 Task: Open settings.json of the fix all in python analysis.
Action: Mouse moved to (38, 668)
Screenshot: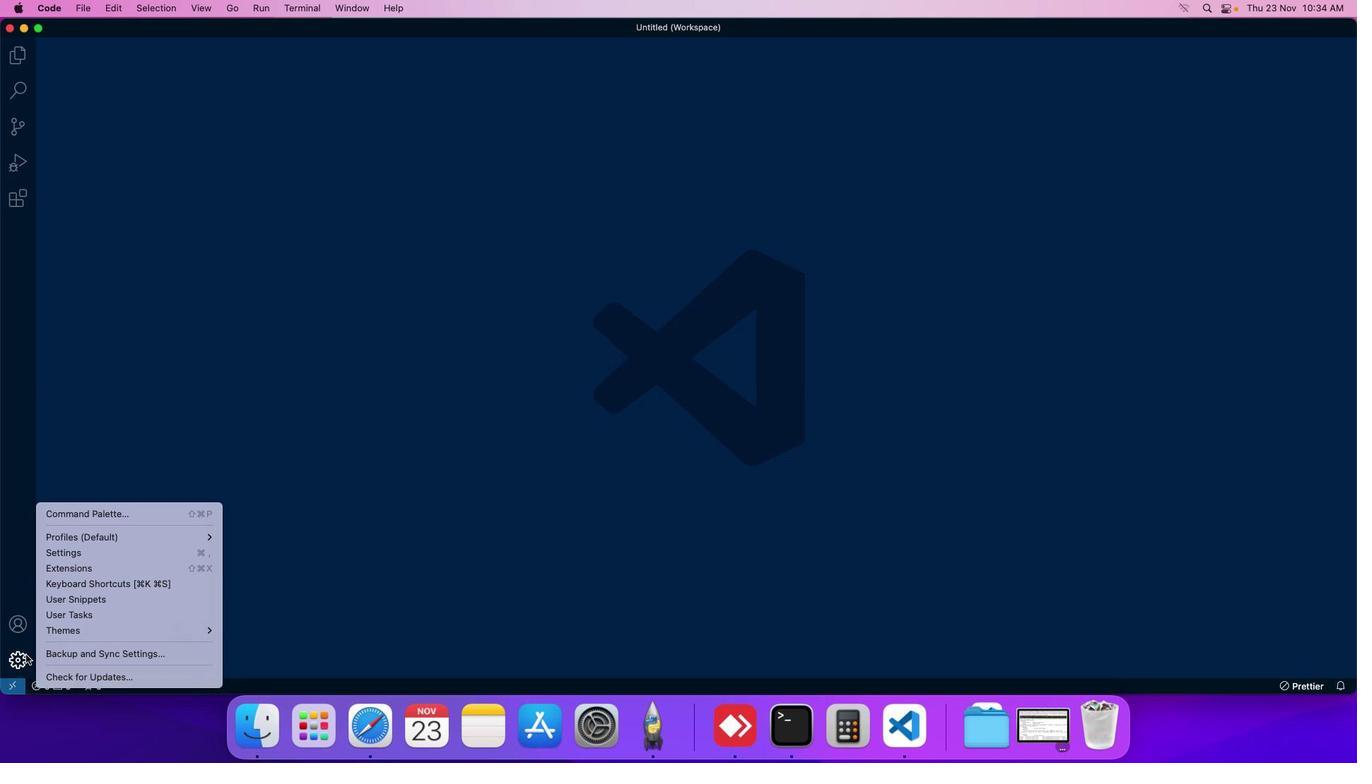 
Action: Mouse pressed left at (38, 668)
Screenshot: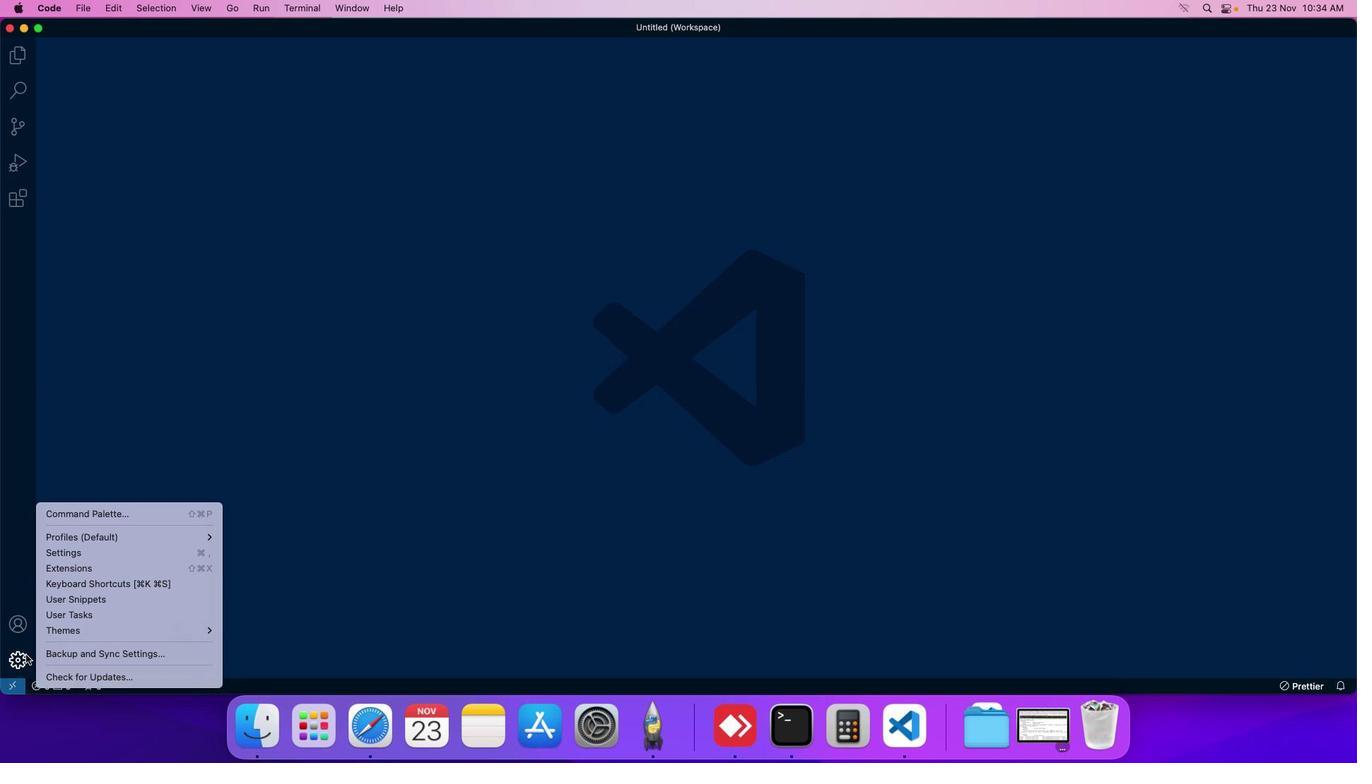 
Action: Mouse moved to (83, 569)
Screenshot: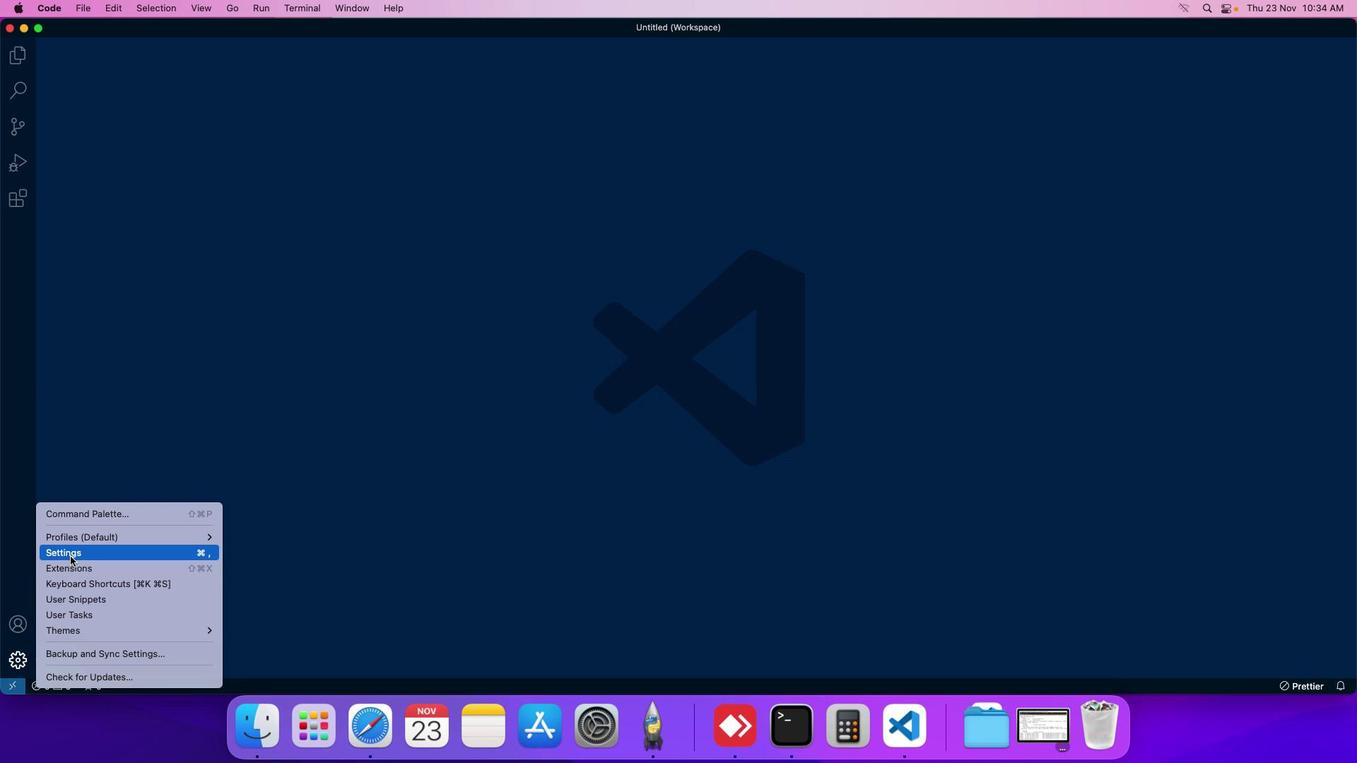 
Action: Mouse pressed left at (83, 569)
Screenshot: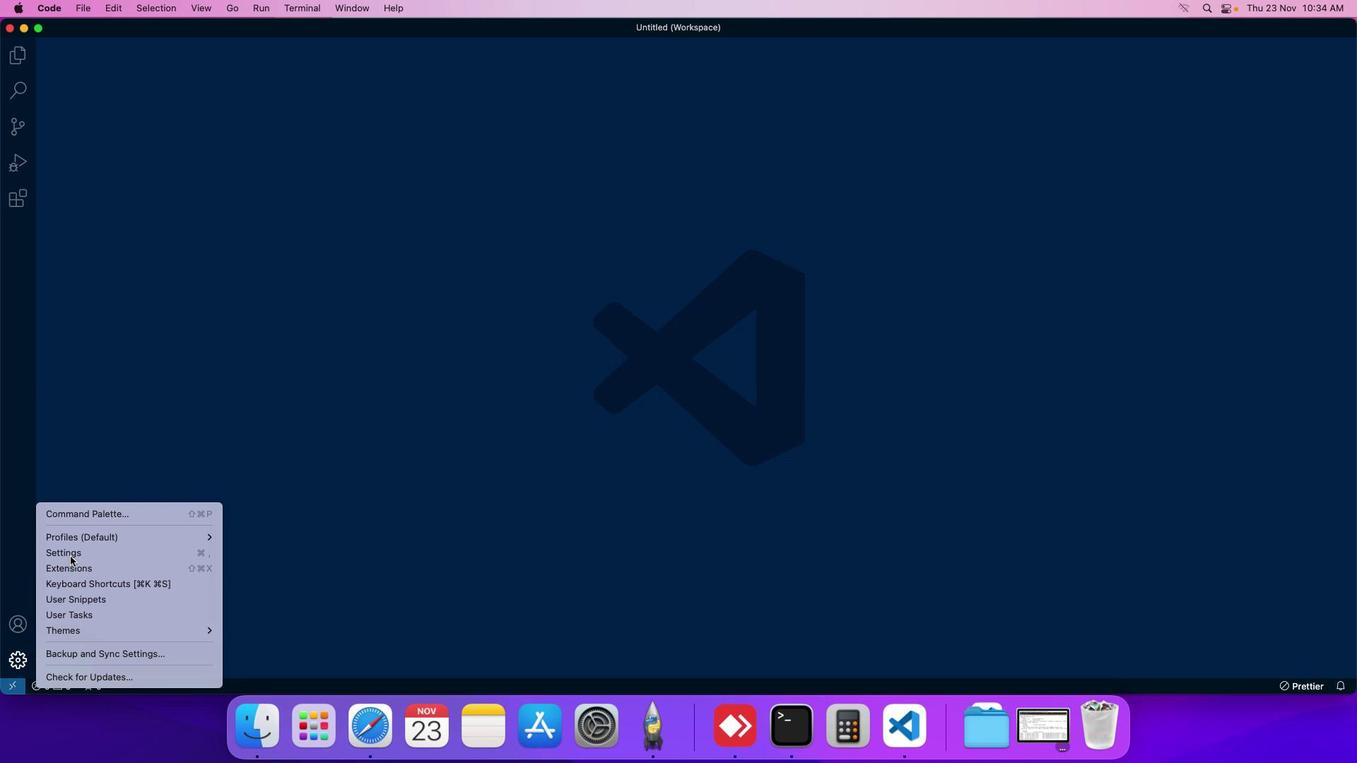
Action: Mouse moved to (342, 138)
Screenshot: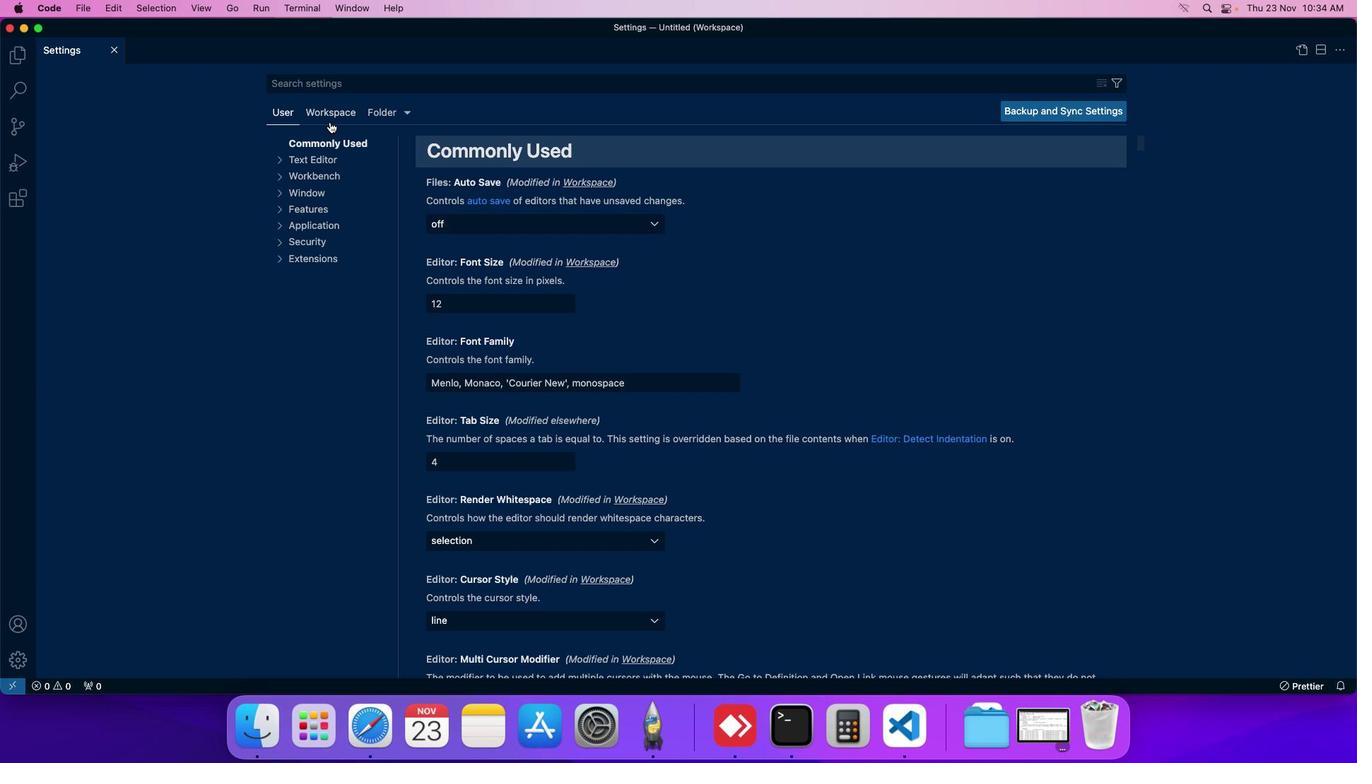 
Action: Mouse pressed left at (342, 138)
Screenshot: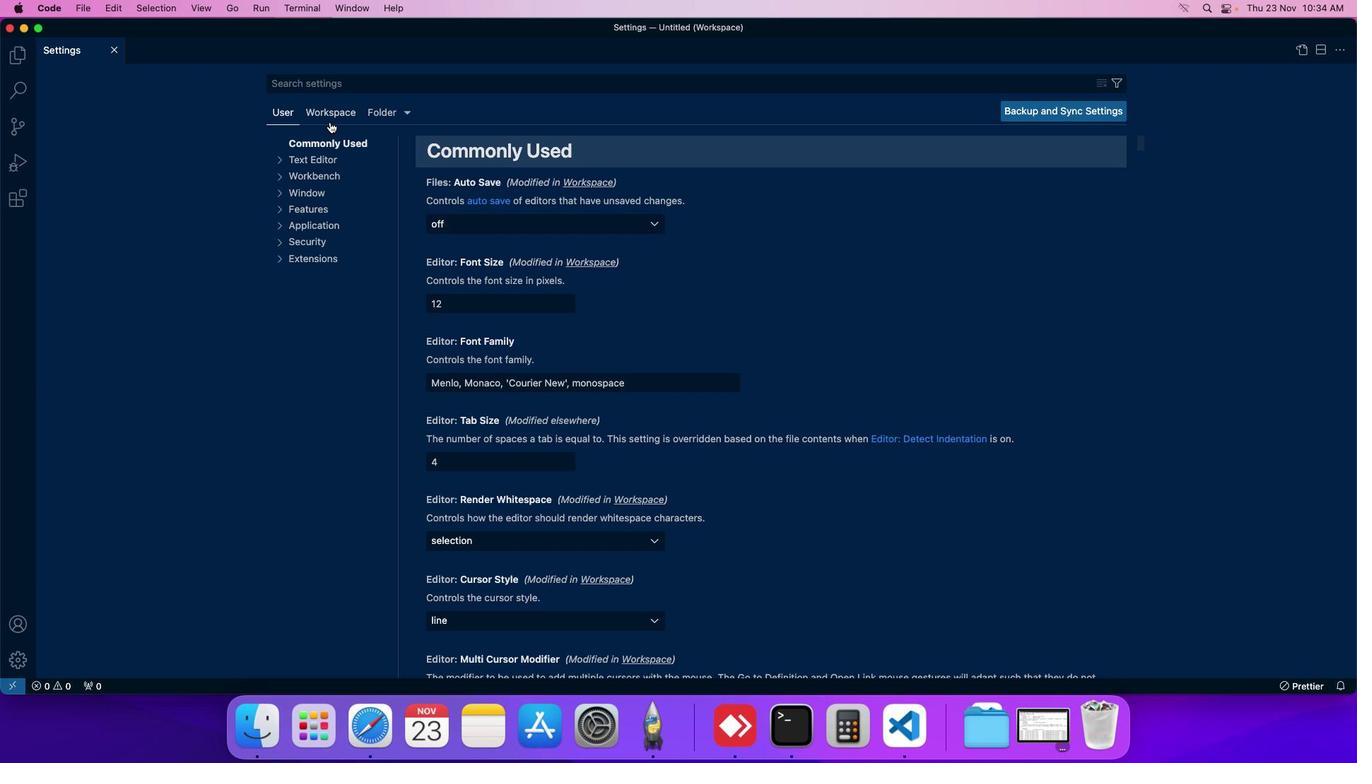 
Action: Mouse moved to (342, 134)
Screenshot: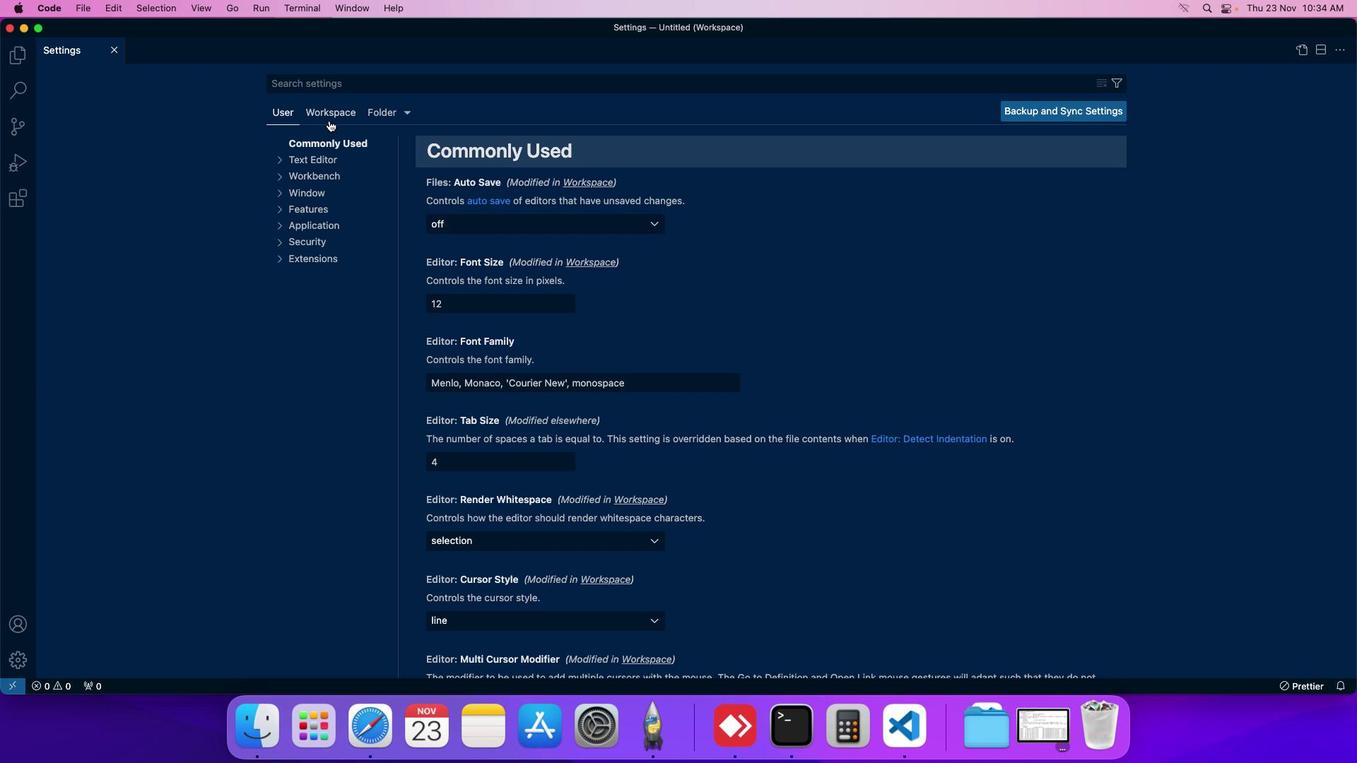 
Action: Mouse pressed left at (342, 134)
Screenshot: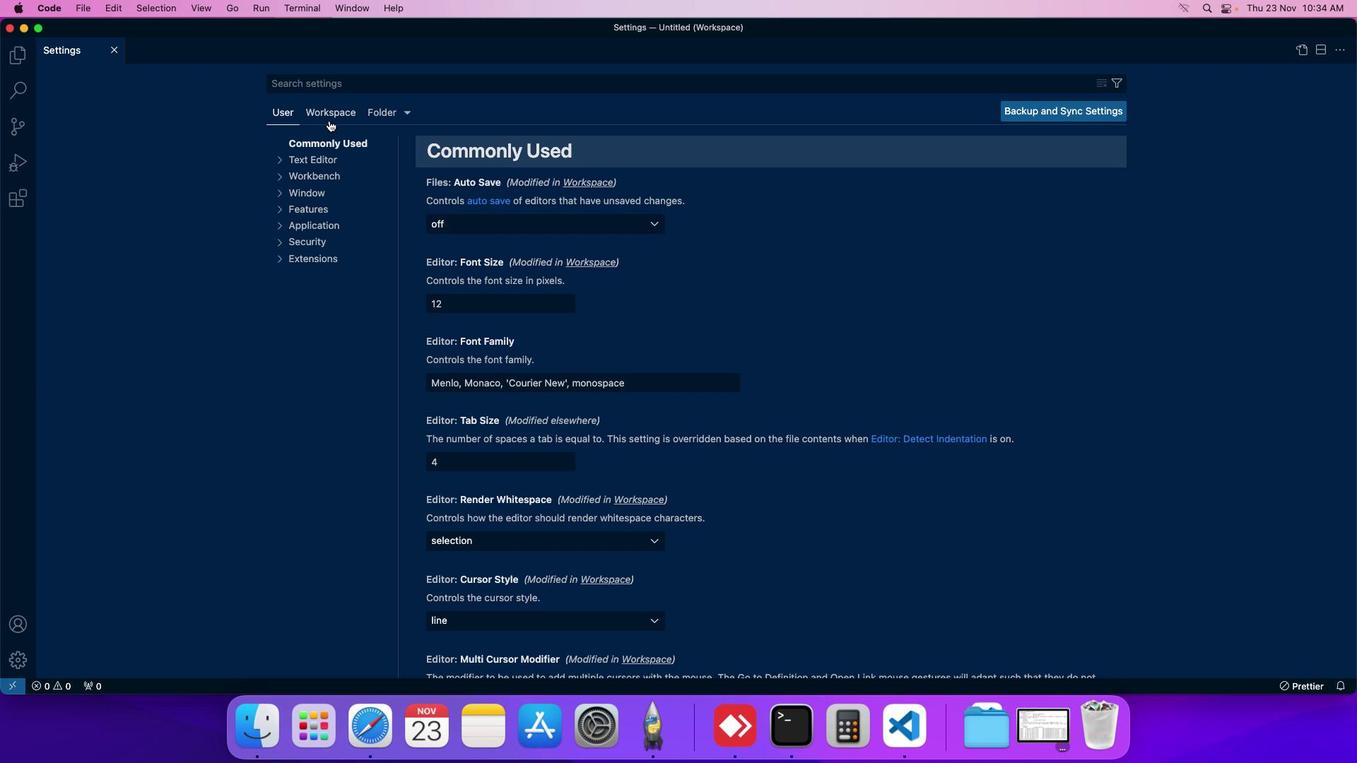 
Action: Mouse moved to (342, 257)
Screenshot: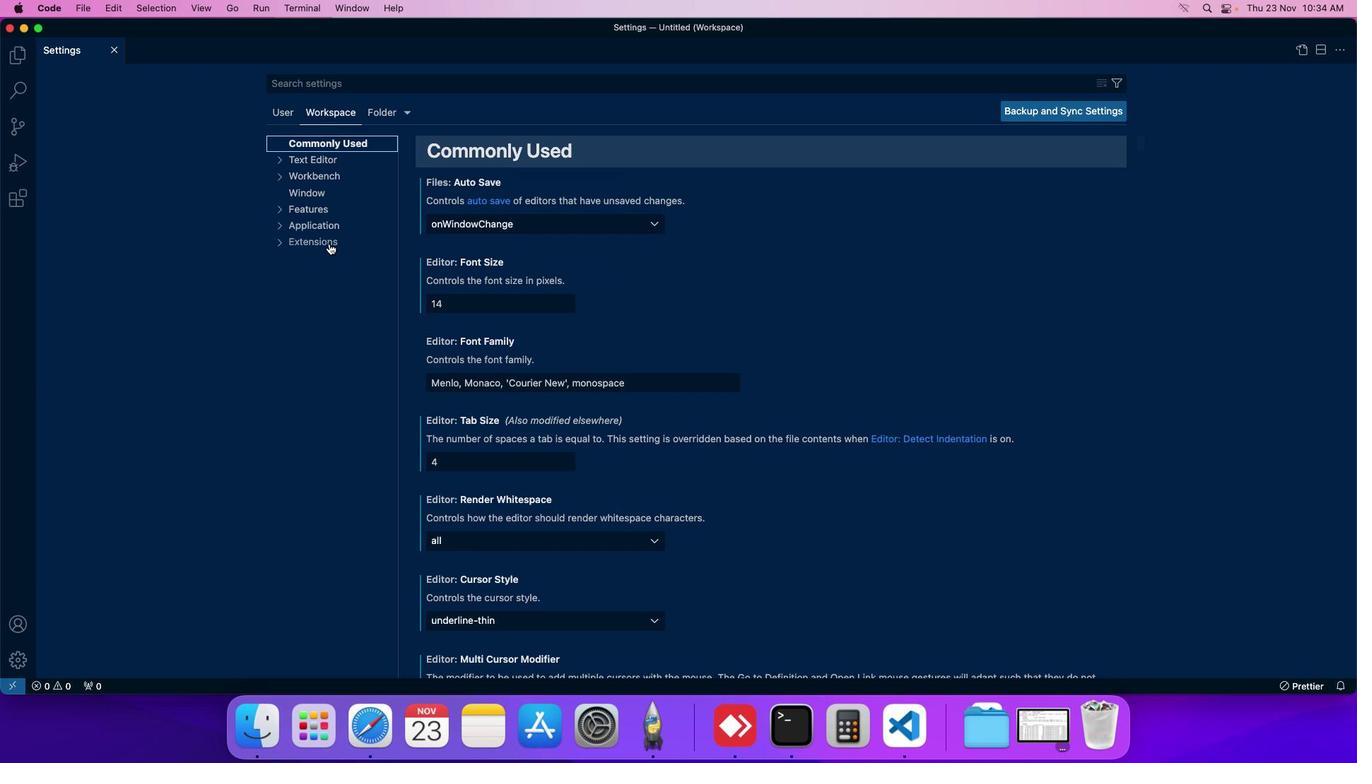 
Action: Mouse pressed left at (342, 257)
Screenshot: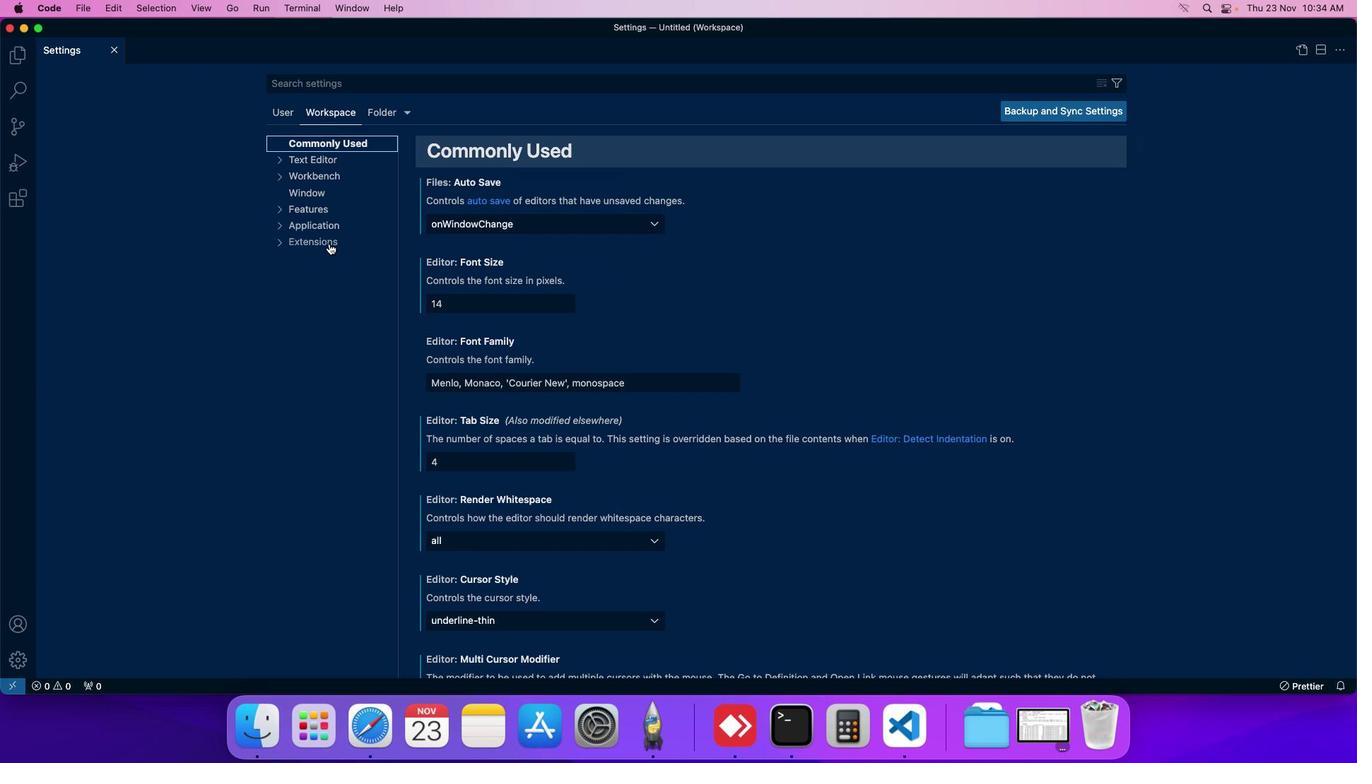
Action: Mouse moved to (349, 547)
Screenshot: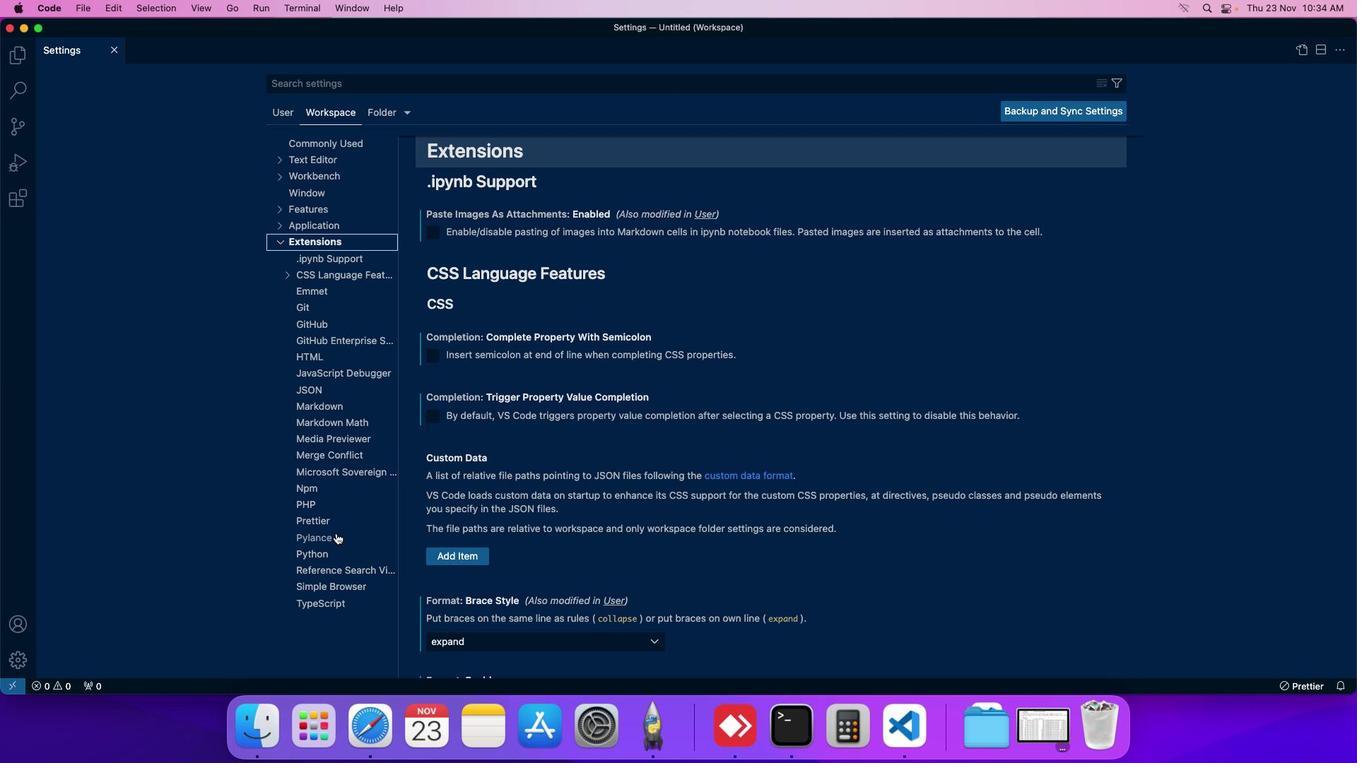 
Action: Mouse pressed left at (349, 547)
Screenshot: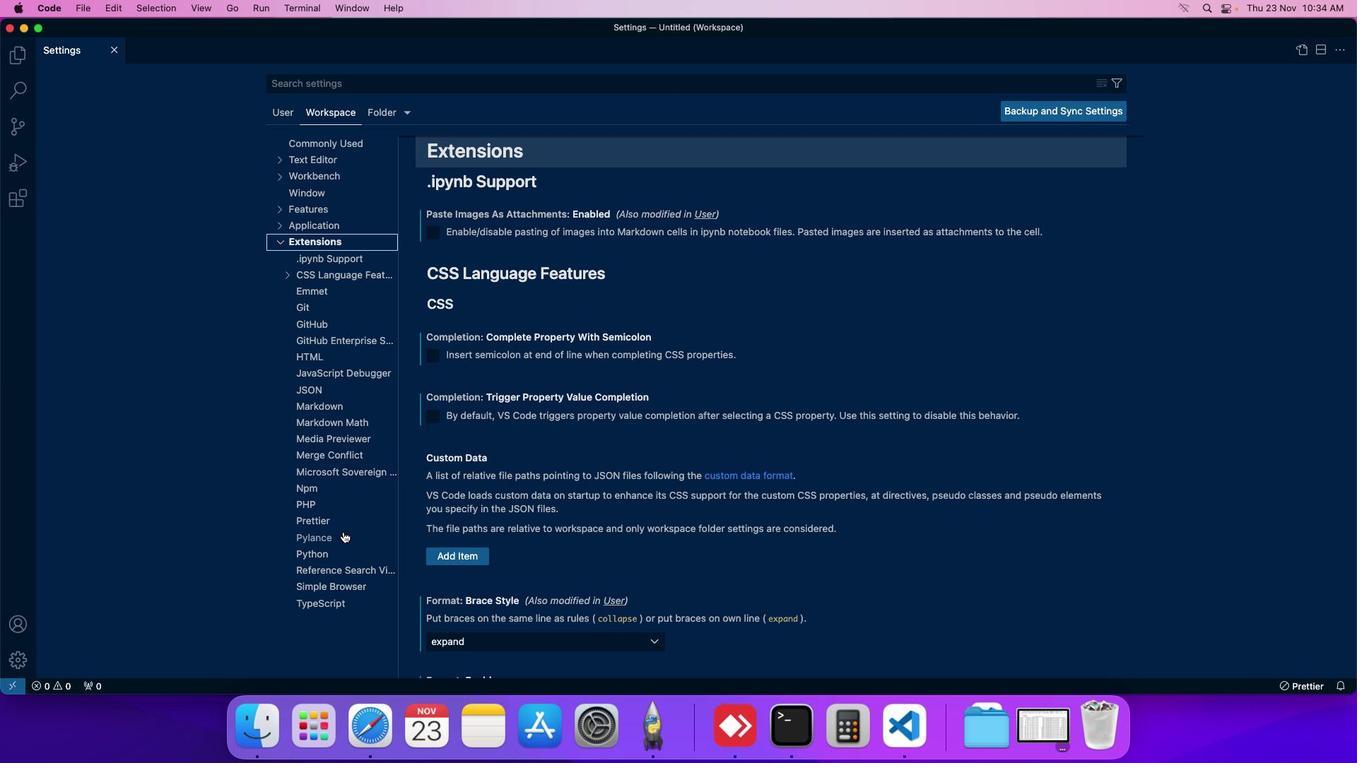 
Action: Mouse moved to (504, 533)
Screenshot: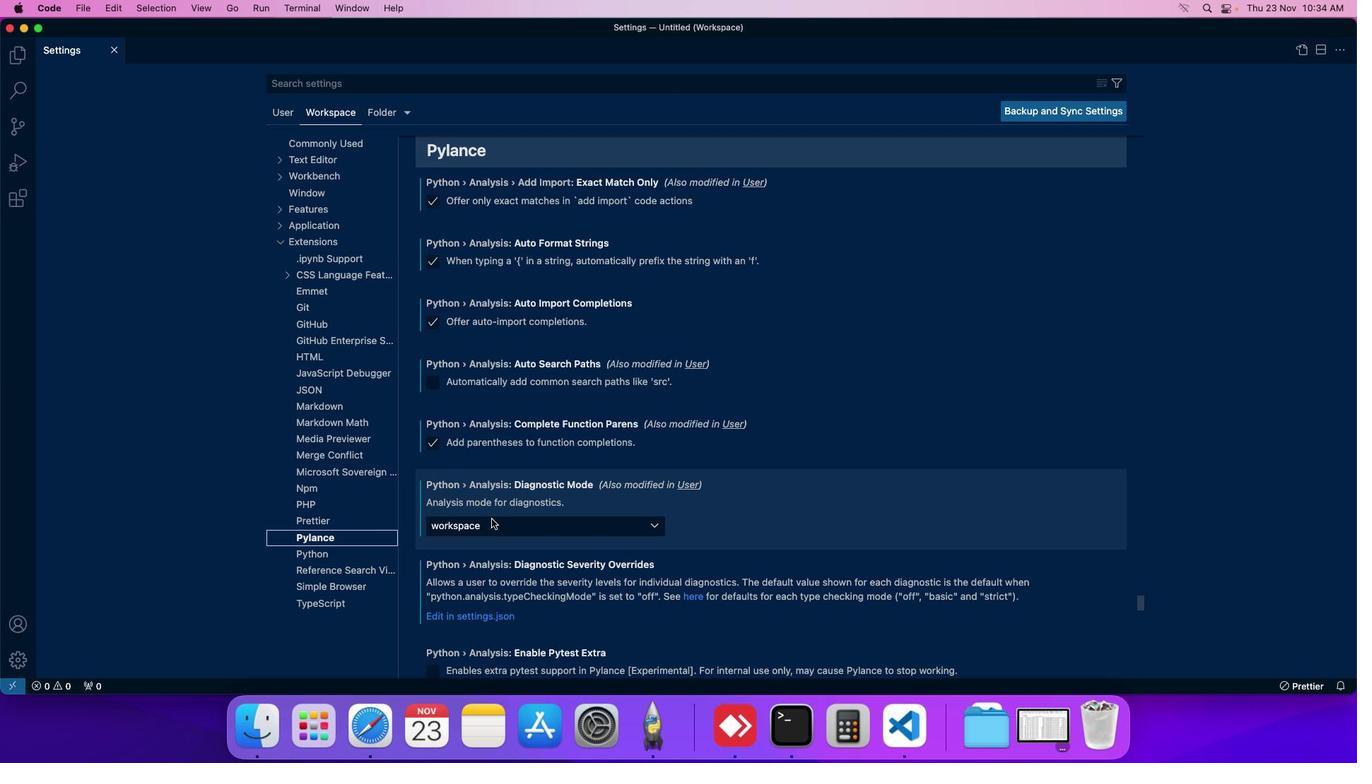 
Action: Mouse scrolled (504, 533) with delta (13, 12)
Screenshot: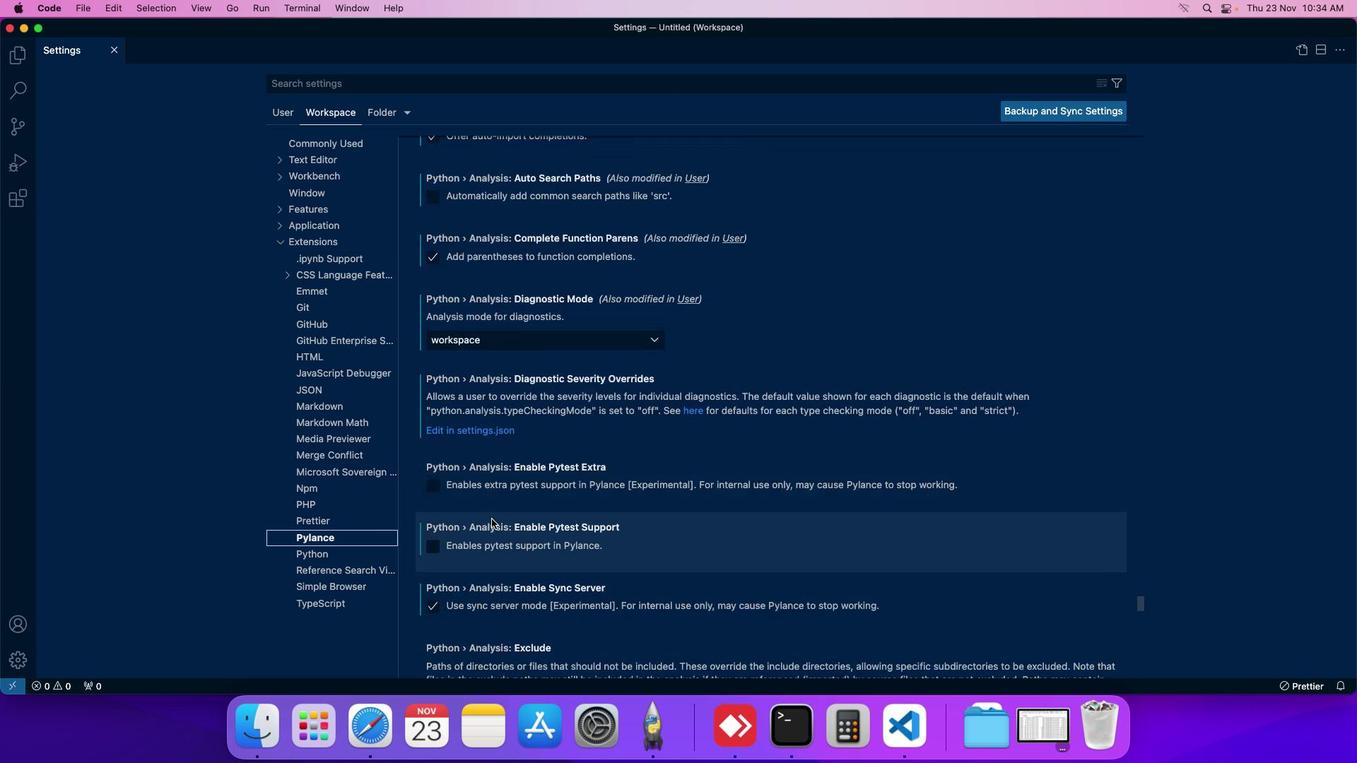 
Action: Mouse scrolled (504, 533) with delta (13, 12)
Screenshot: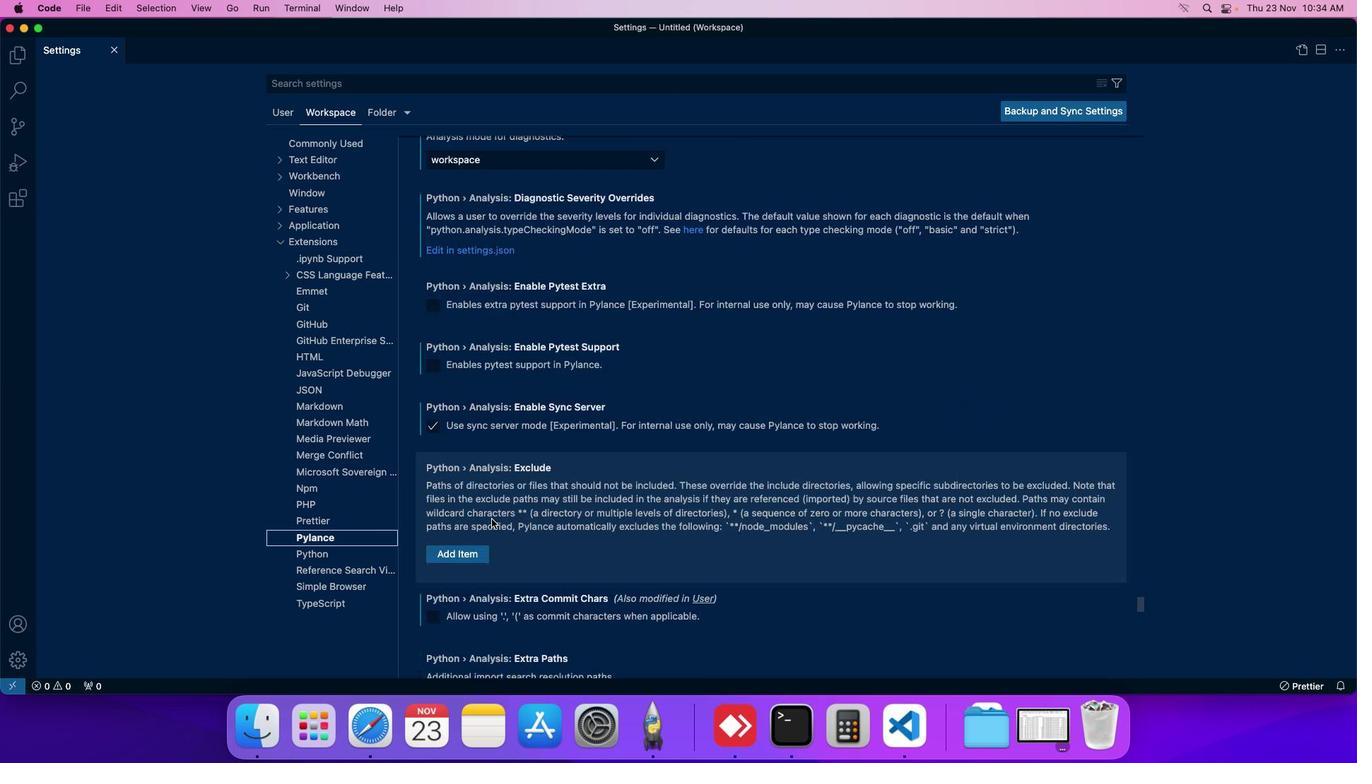 
Action: Mouse moved to (504, 532)
Screenshot: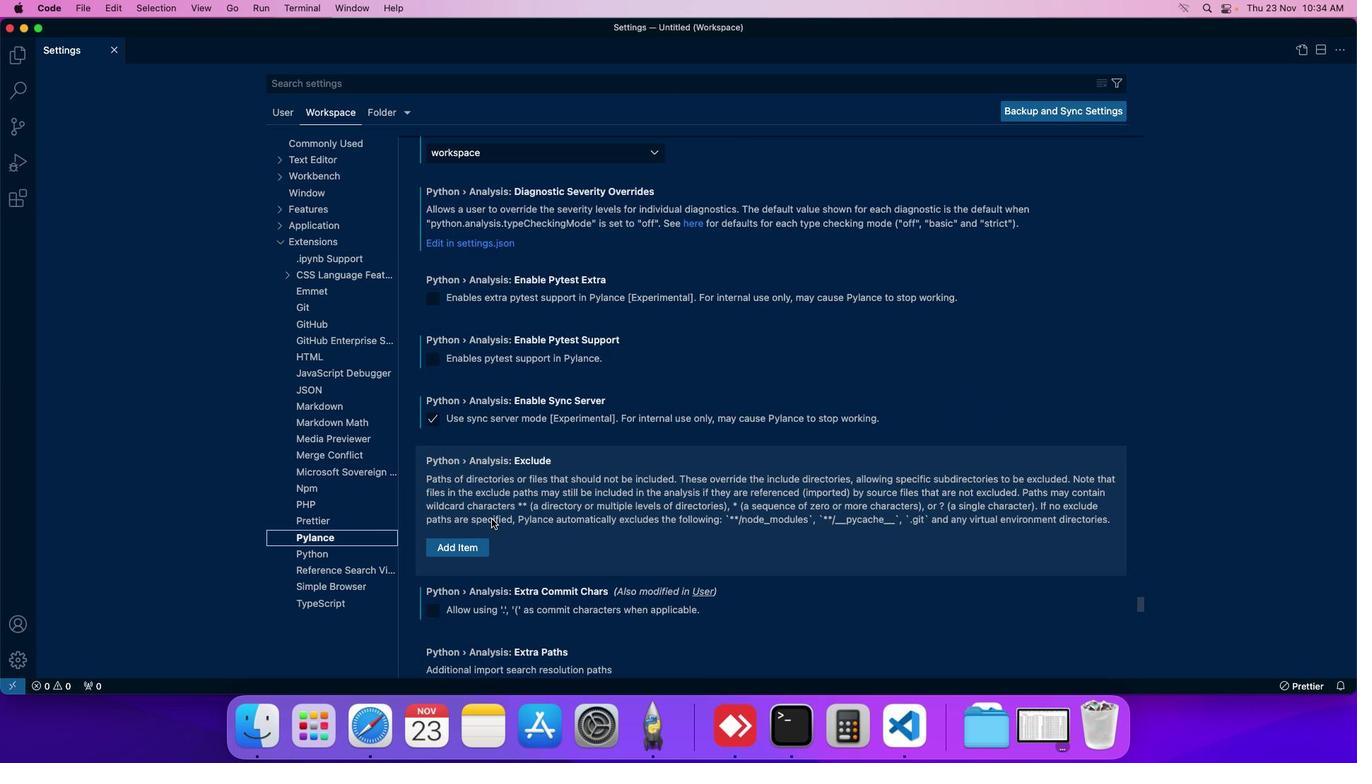 
Action: Mouse scrolled (504, 532) with delta (13, 12)
Screenshot: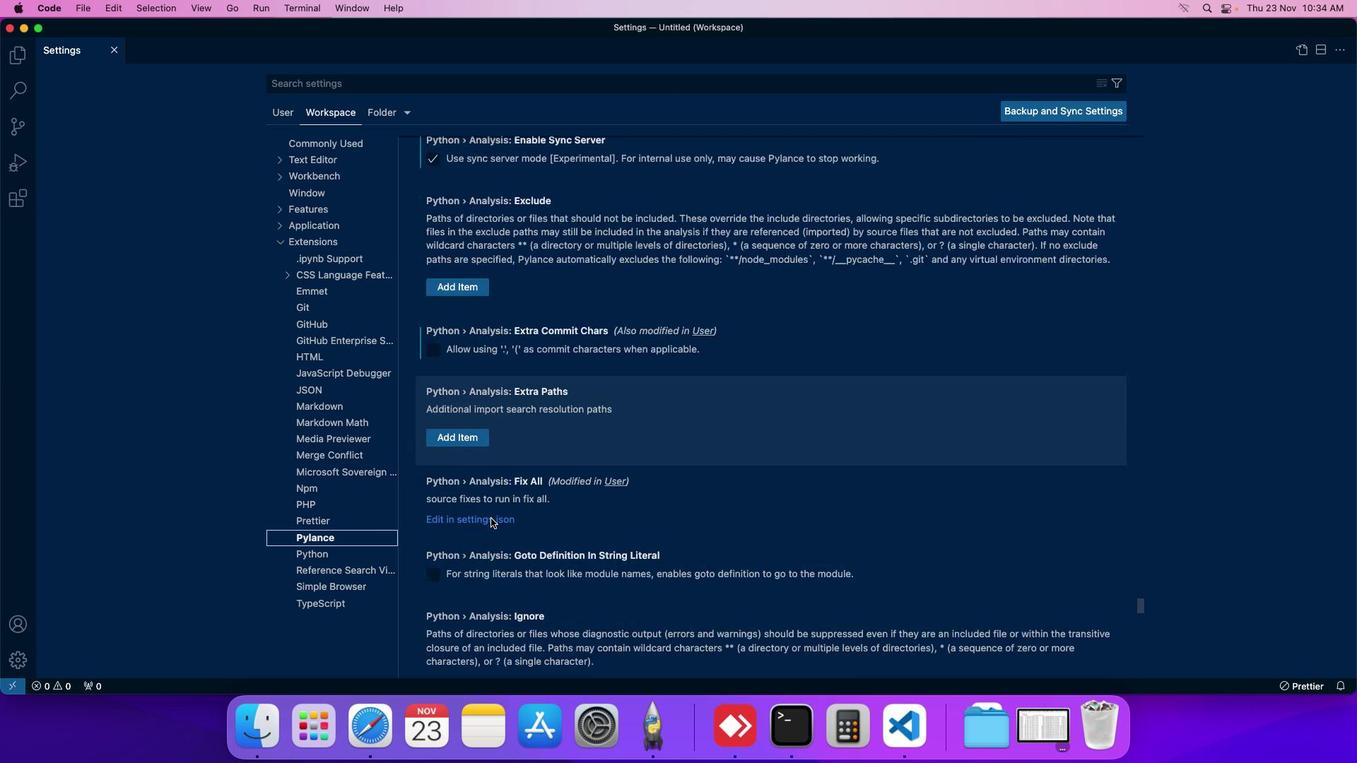 
Action: Mouse moved to (504, 532)
Screenshot: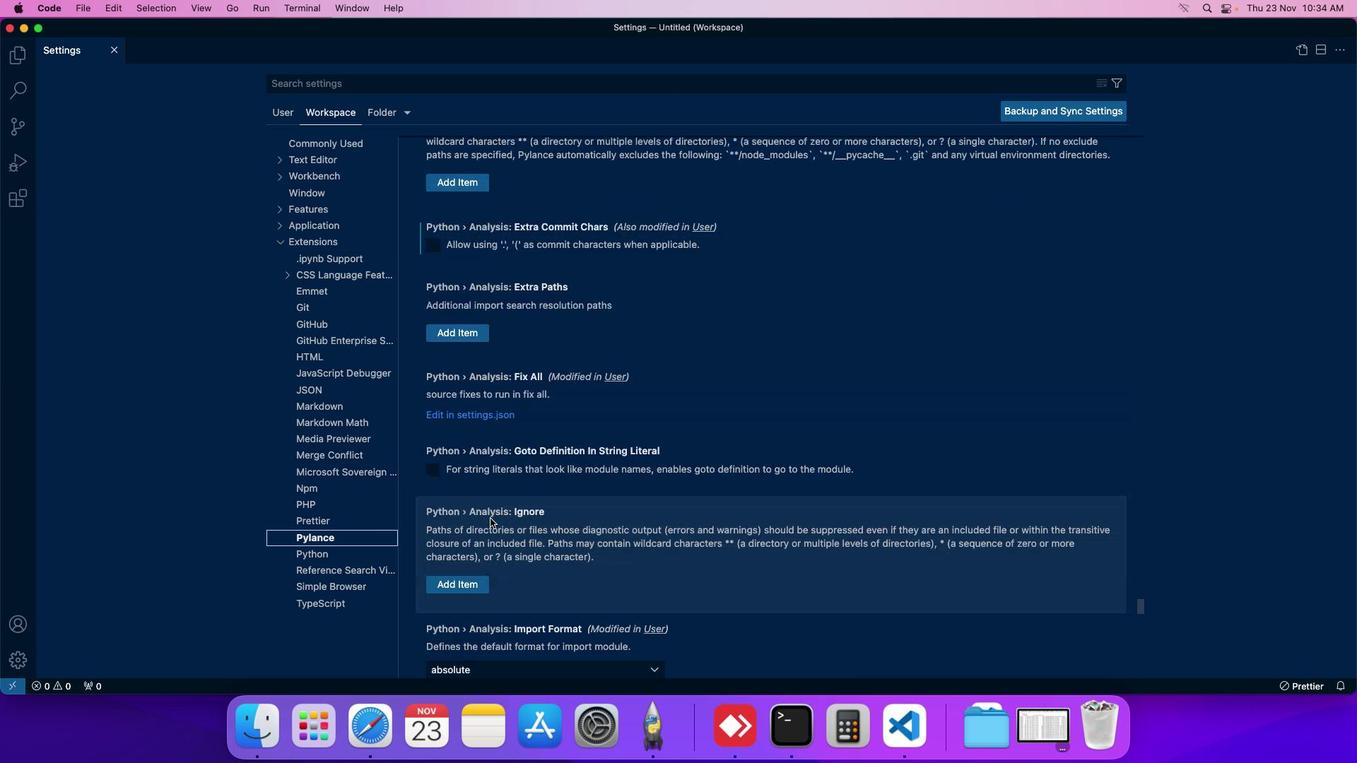 
Action: Mouse scrolled (504, 532) with delta (13, 12)
Screenshot: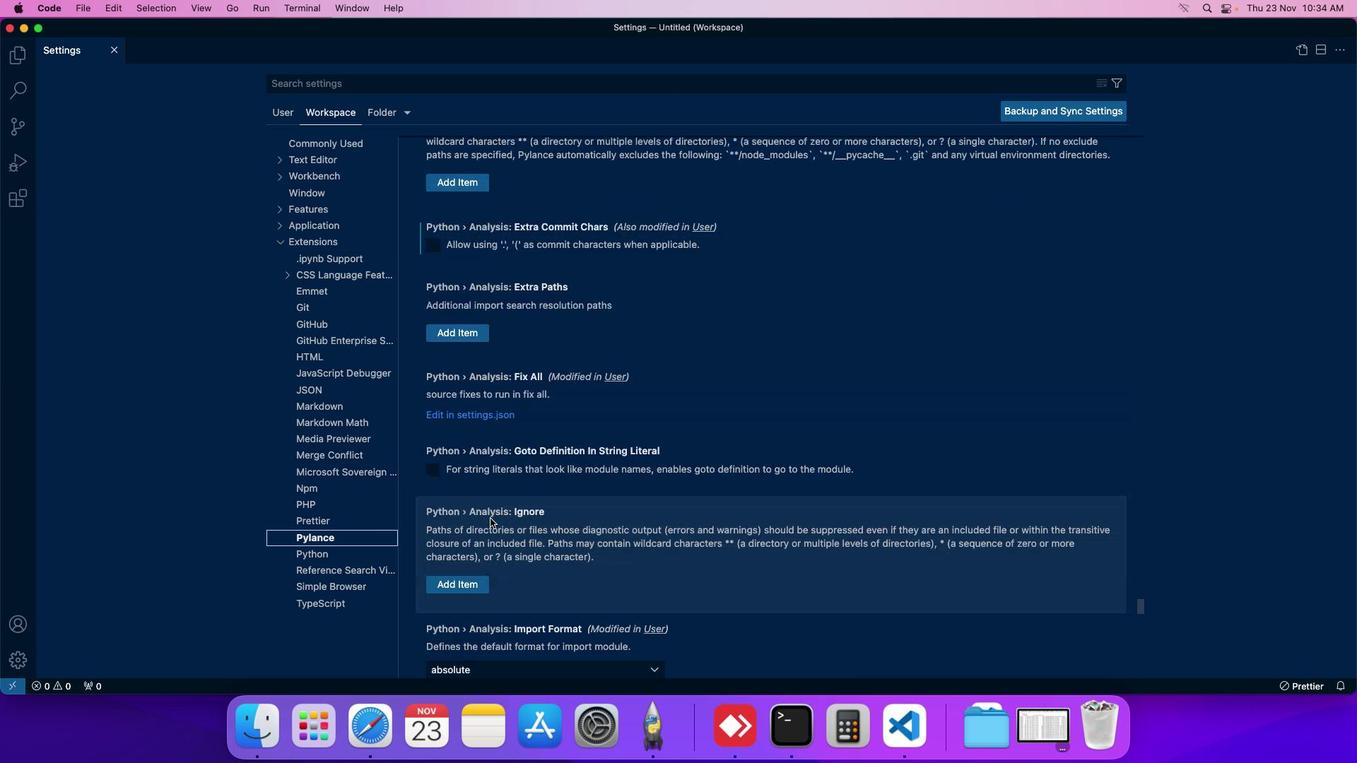 
Action: Mouse moved to (504, 531)
Screenshot: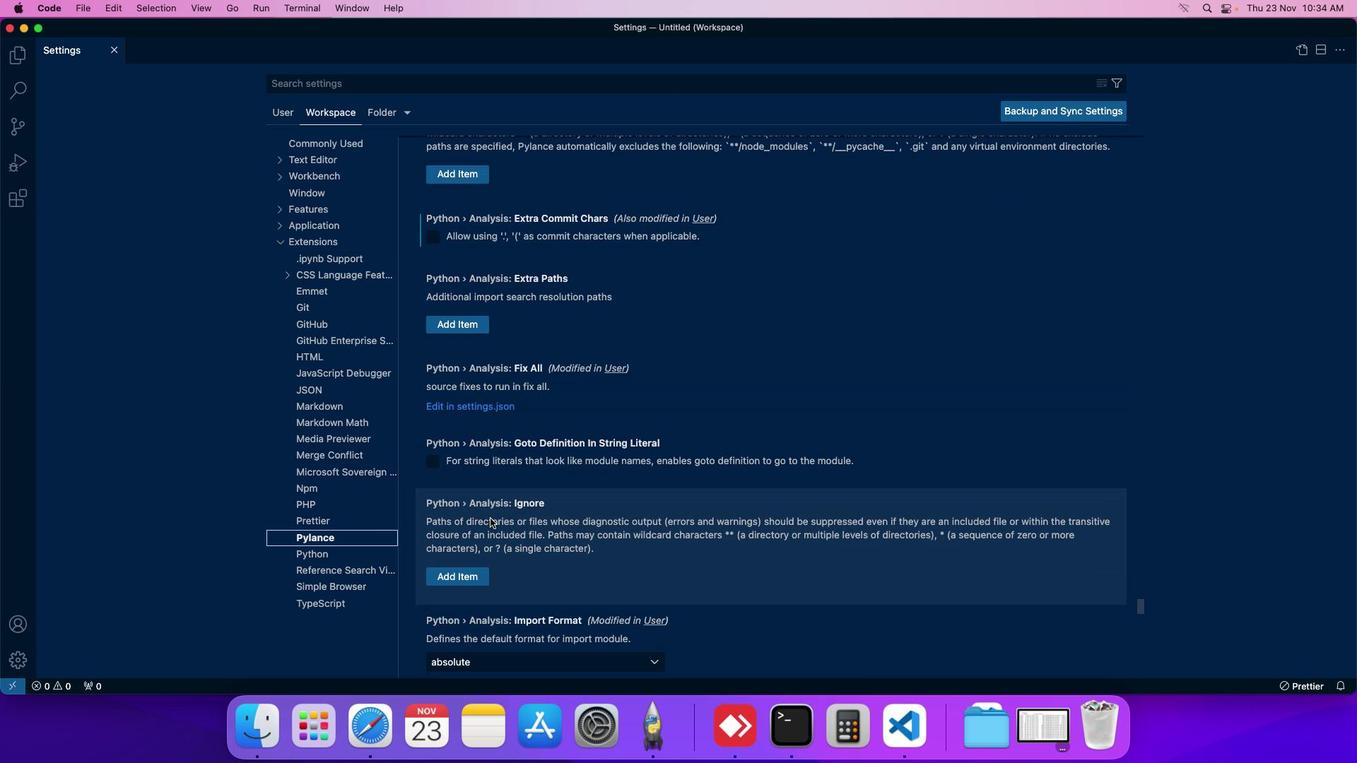 
Action: Mouse scrolled (504, 531) with delta (13, 12)
Screenshot: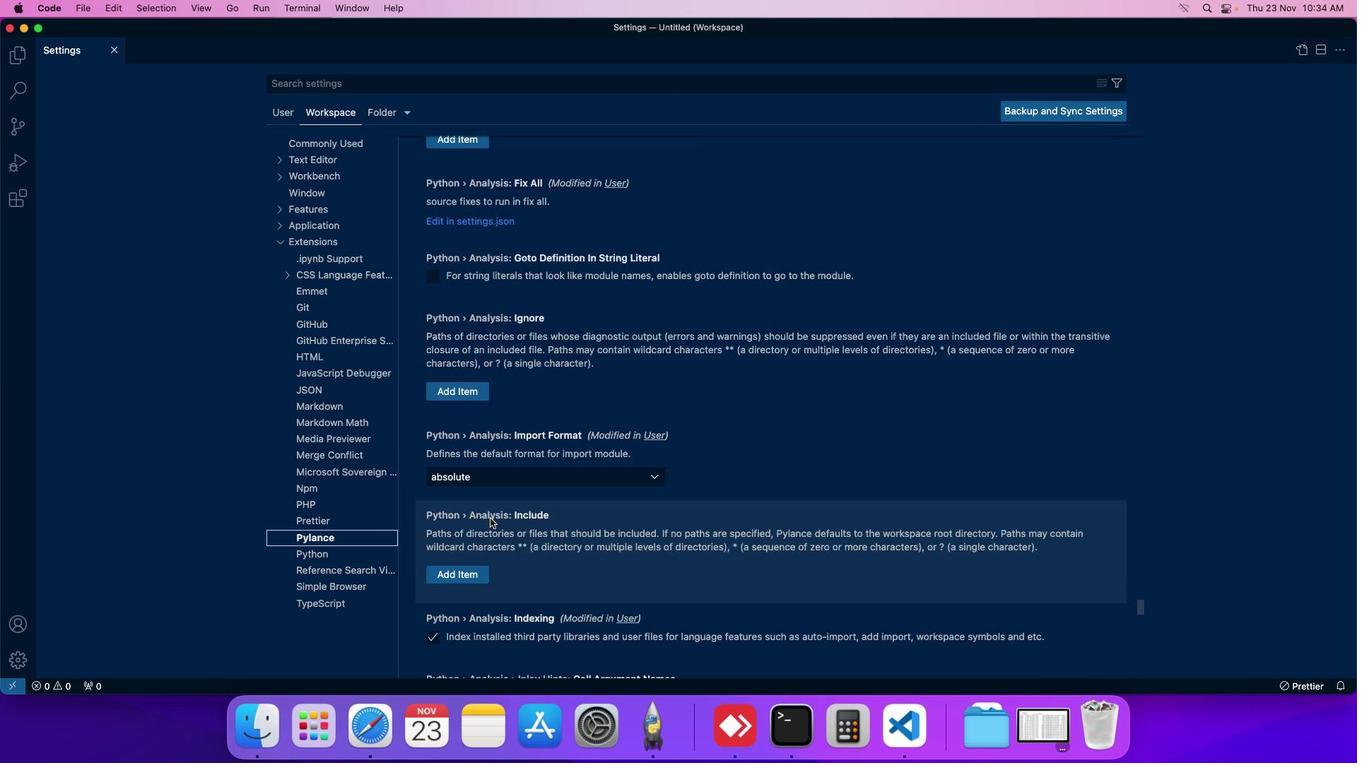 
Action: Mouse moved to (503, 531)
Screenshot: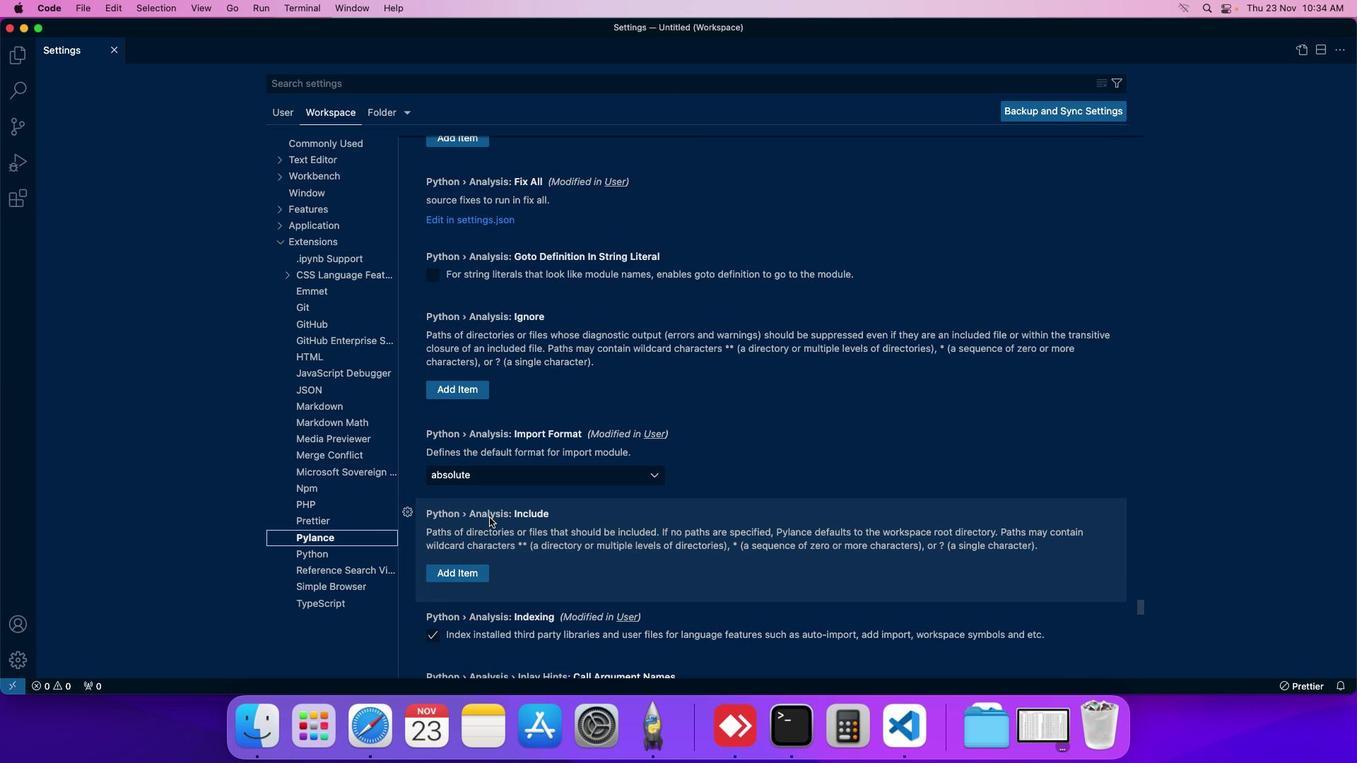 
Action: Mouse scrolled (503, 531) with delta (13, 12)
Screenshot: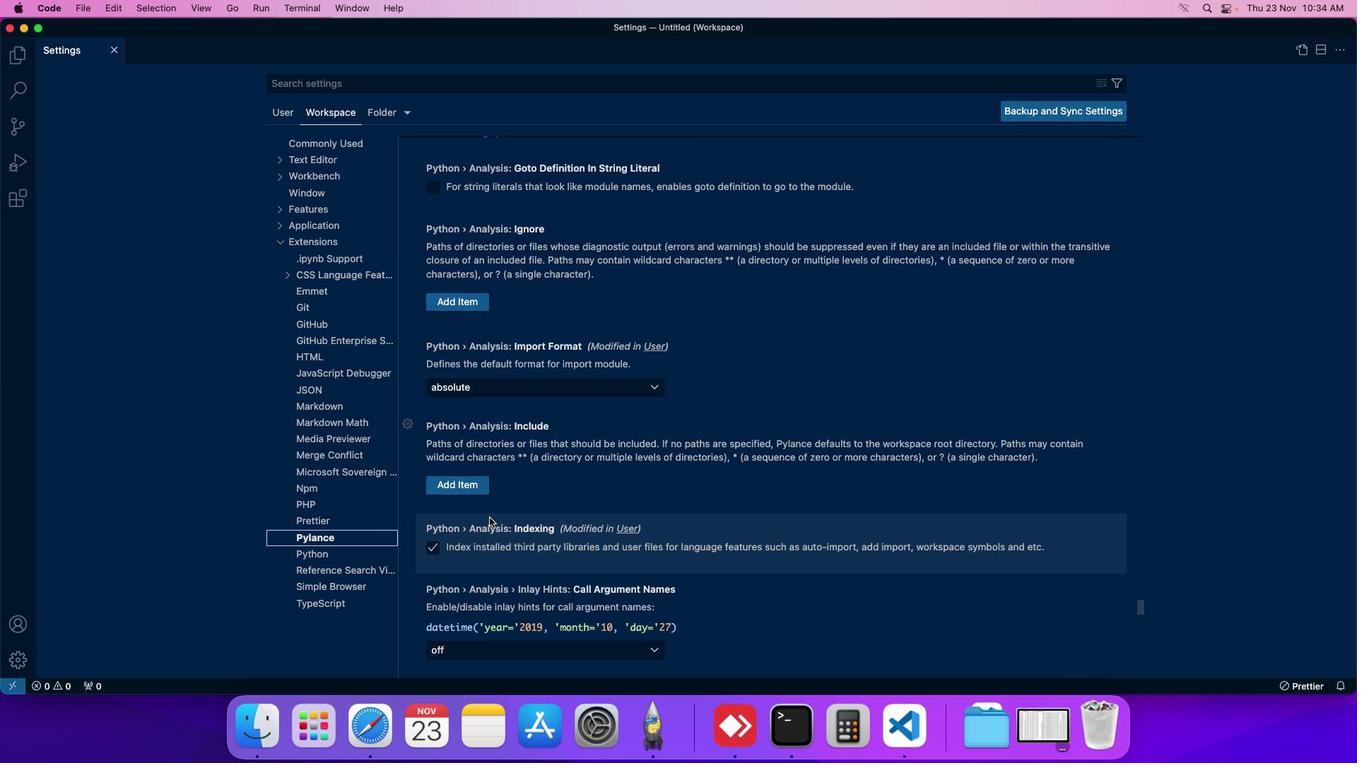 
Action: Mouse moved to (503, 530)
Screenshot: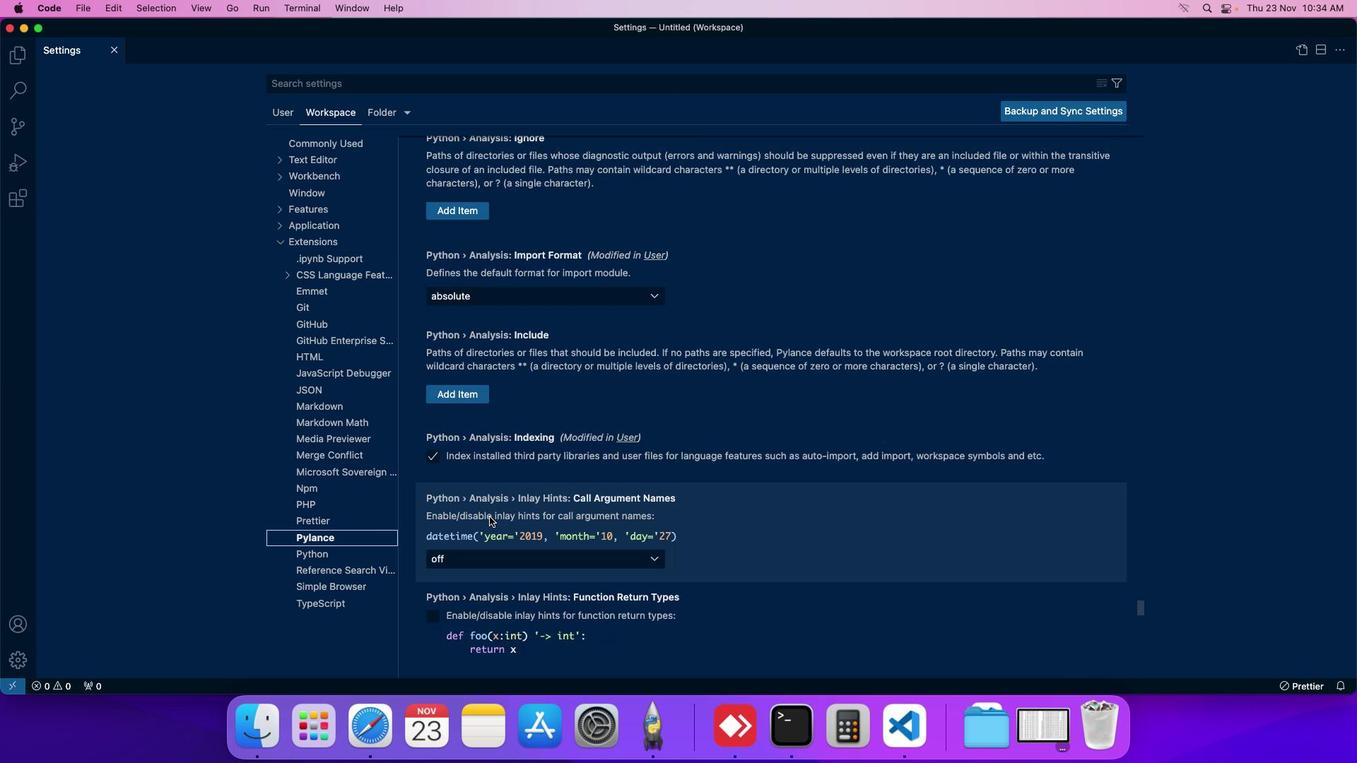 
Action: Mouse scrolled (503, 530) with delta (13, 12)
Screenshot: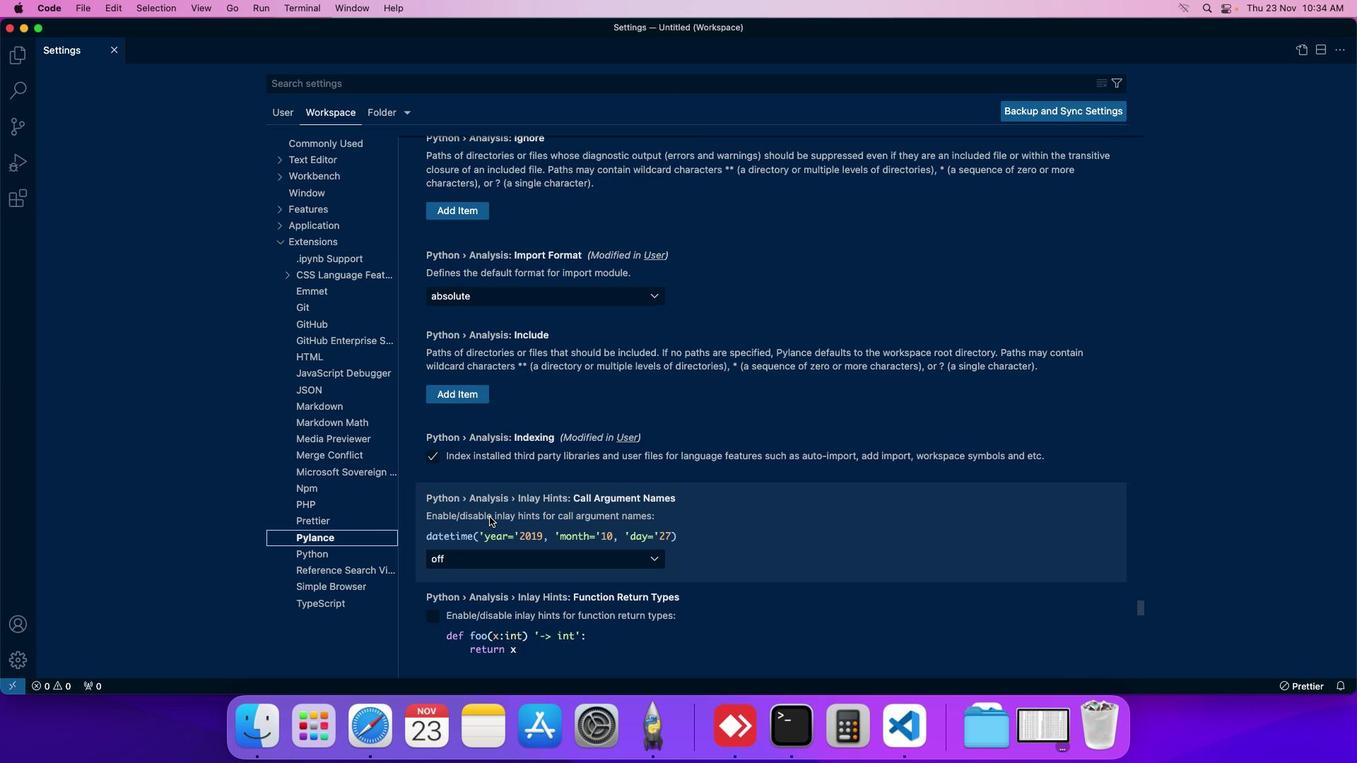 
Action: Mouse moved to (503, 529)
Screenshot: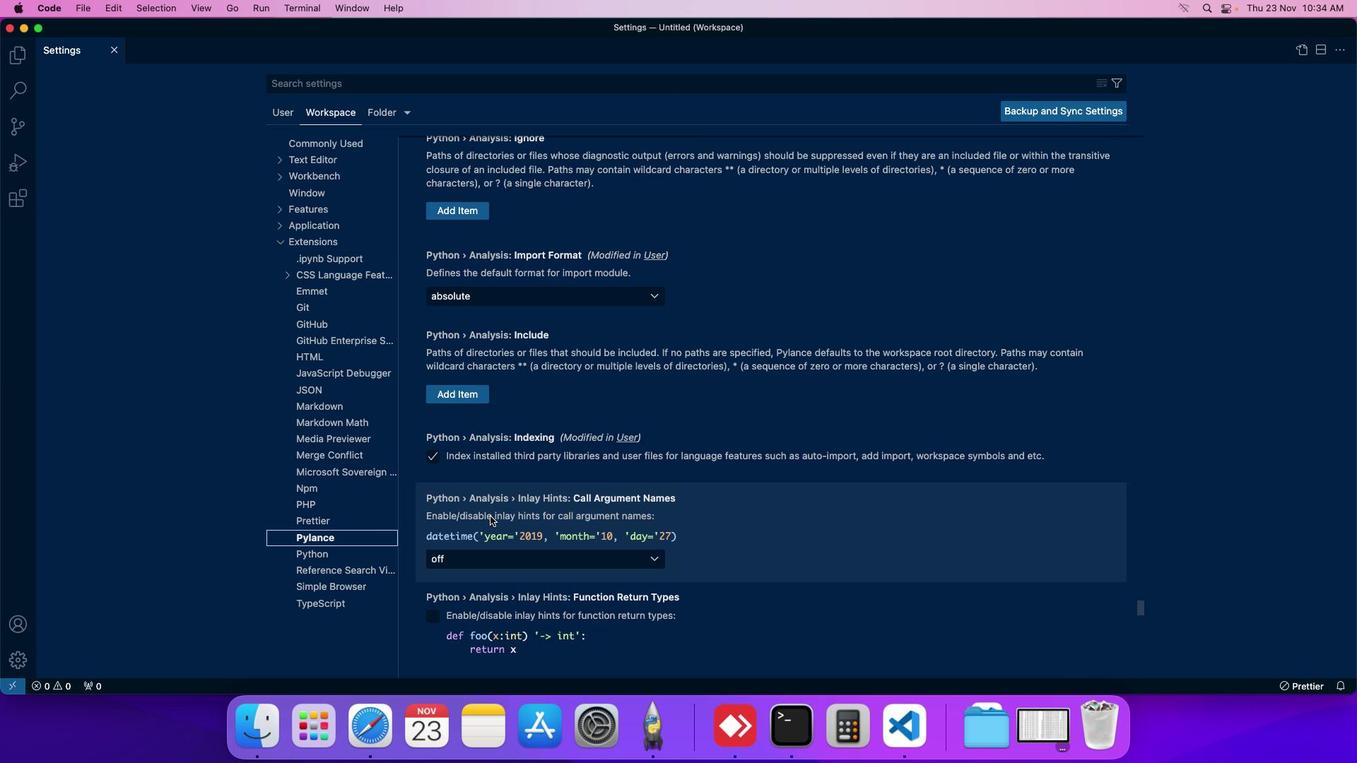 
Action: Mouse scrolled (503, 529) with delta (13, 14)
Screenshot: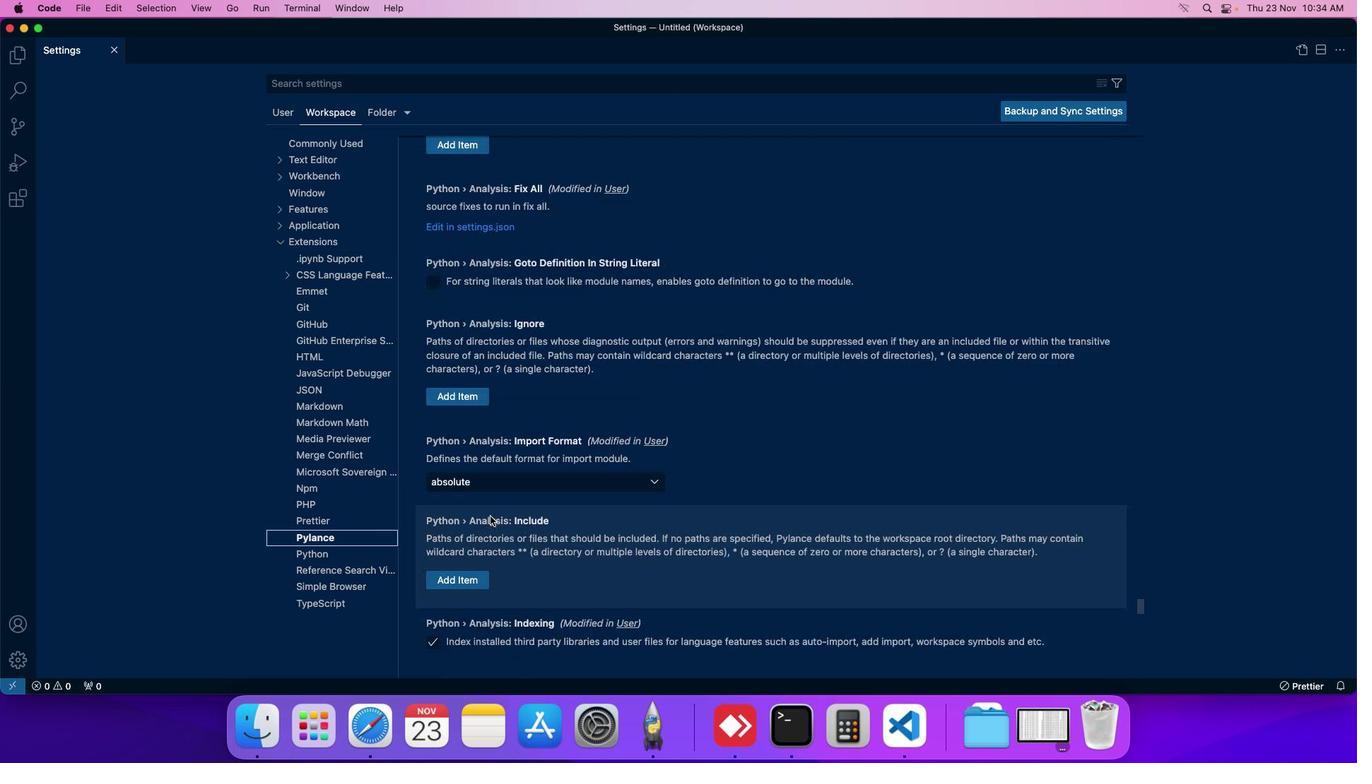 
Action: Mouse scrolled (503, 529) with delta (13, 14)
Screenshot: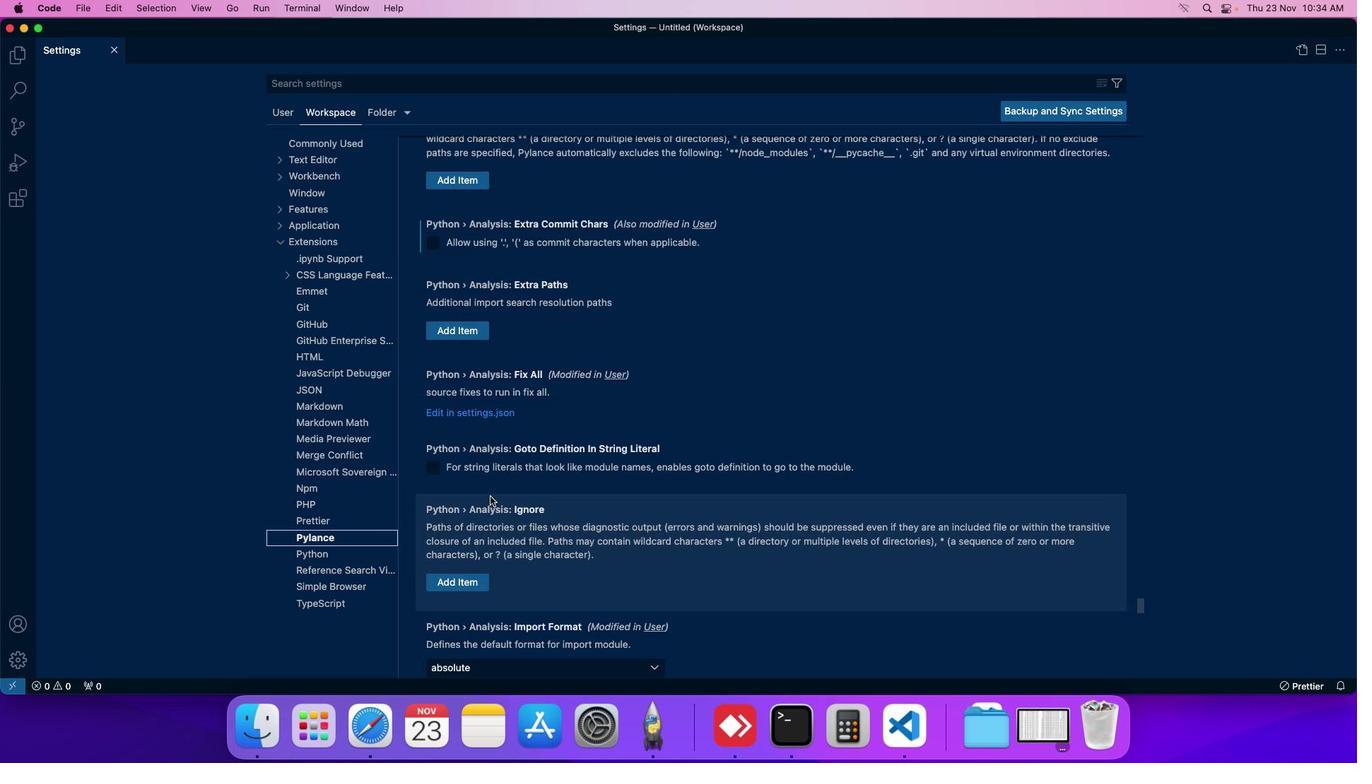 
Action: Mouse moved to (468, 427)
Screenshot: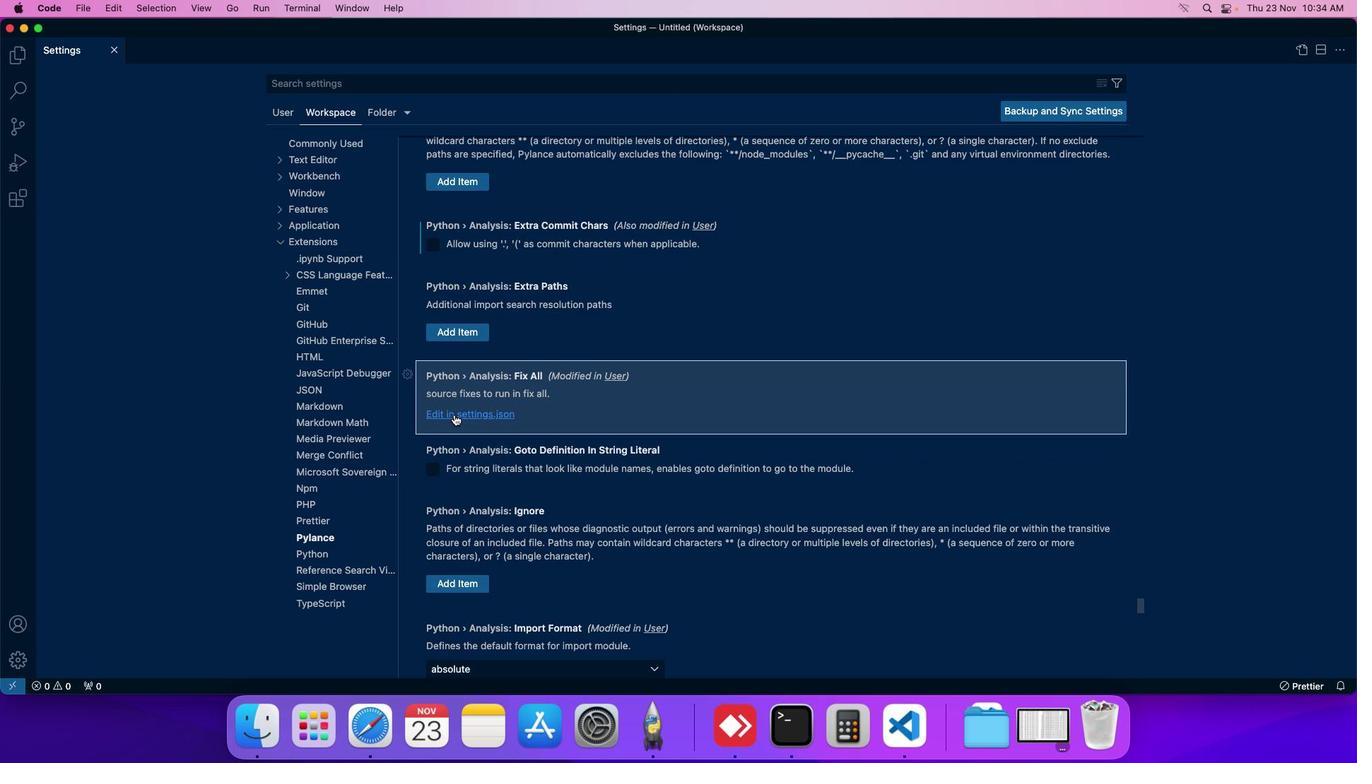 
Action: Mouse pressed left at (468, 427)
Screenshot: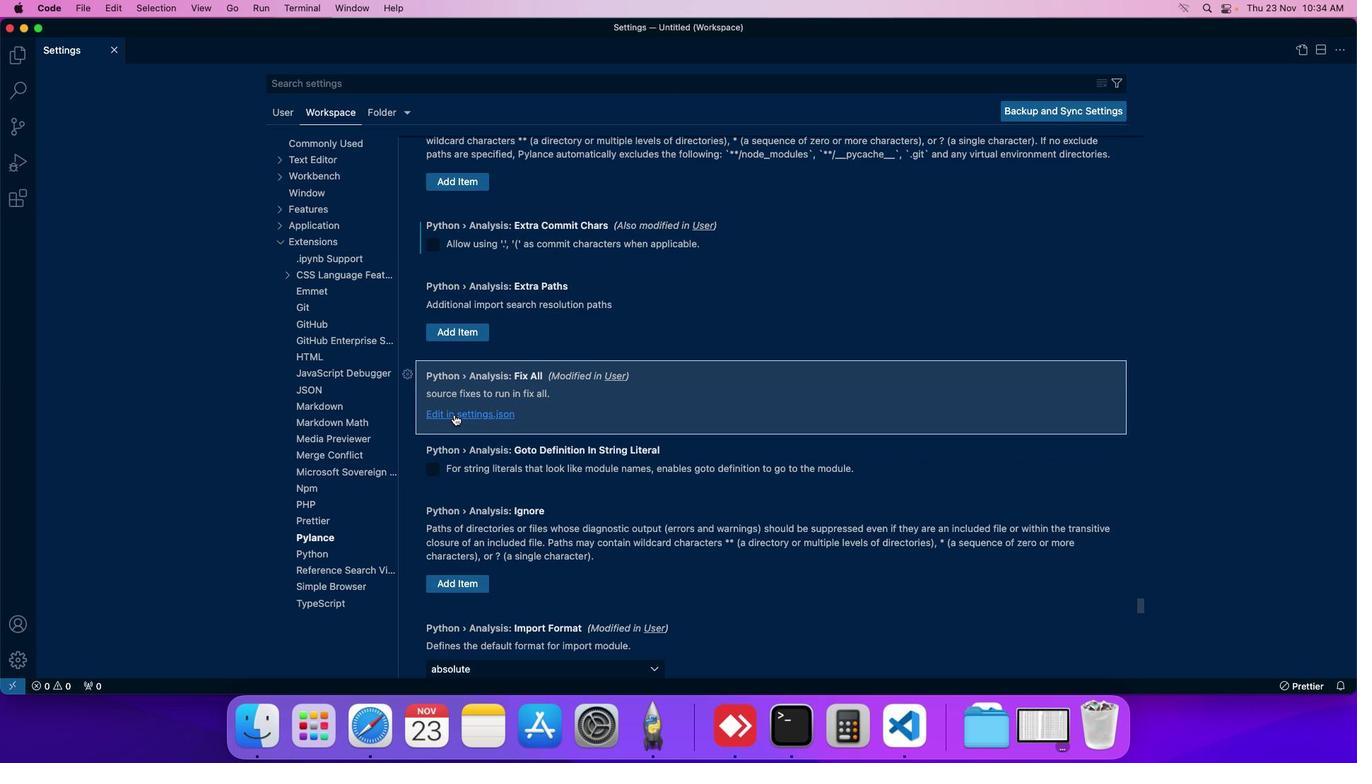 
Action: Mouse moved to (675, 390)
Screenshot: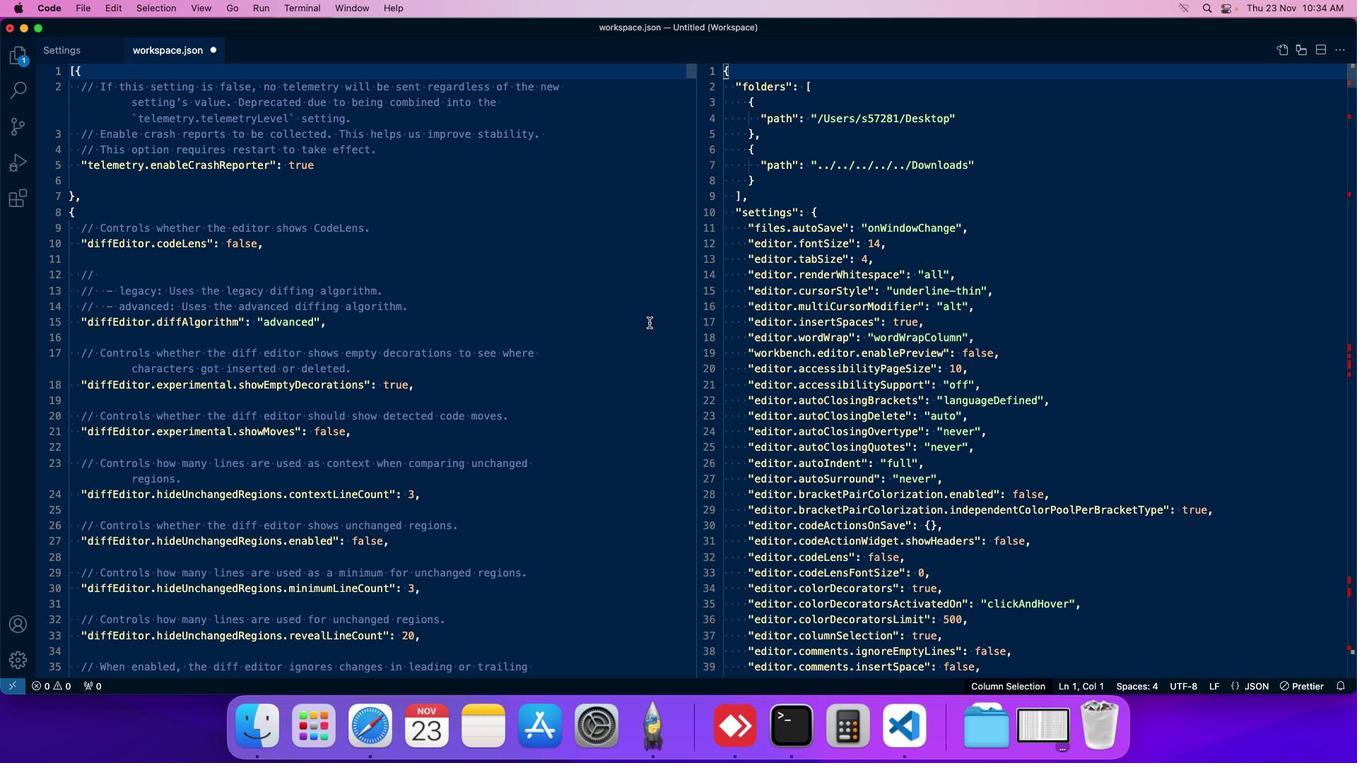 
